 Task: Check the data of "Average duration".
Action: Mouse moved to (14, 224)
Screenshot: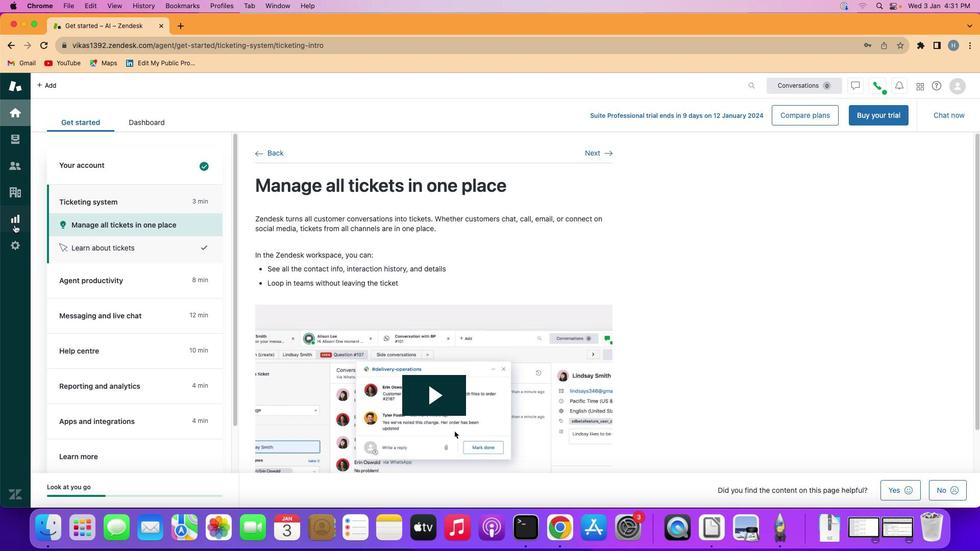 
Action: Mouse pressed left at (14, 224)
Screenshot: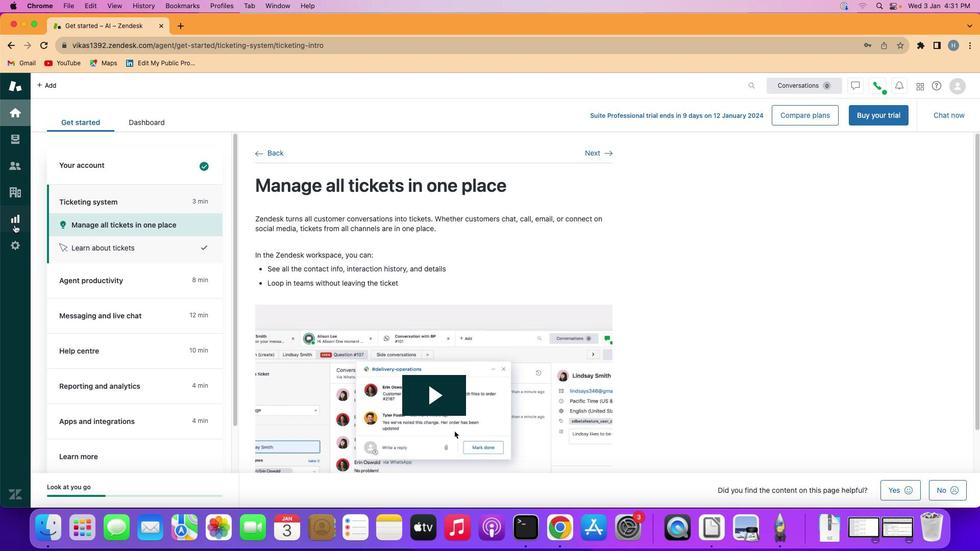 
Action: Mouse moved to (245, 138)
Screenshot: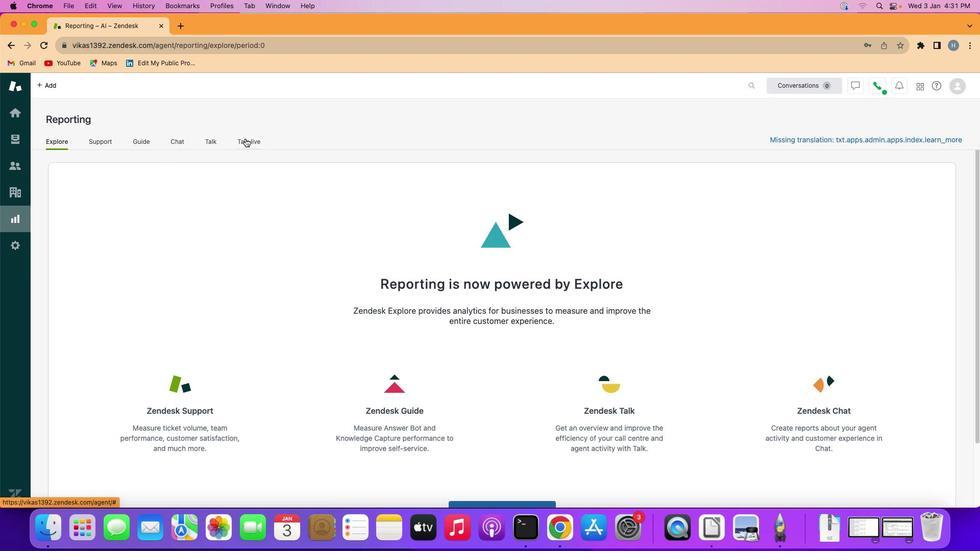 
Action: Mouse pressed left at (245, 138)
Screenshot: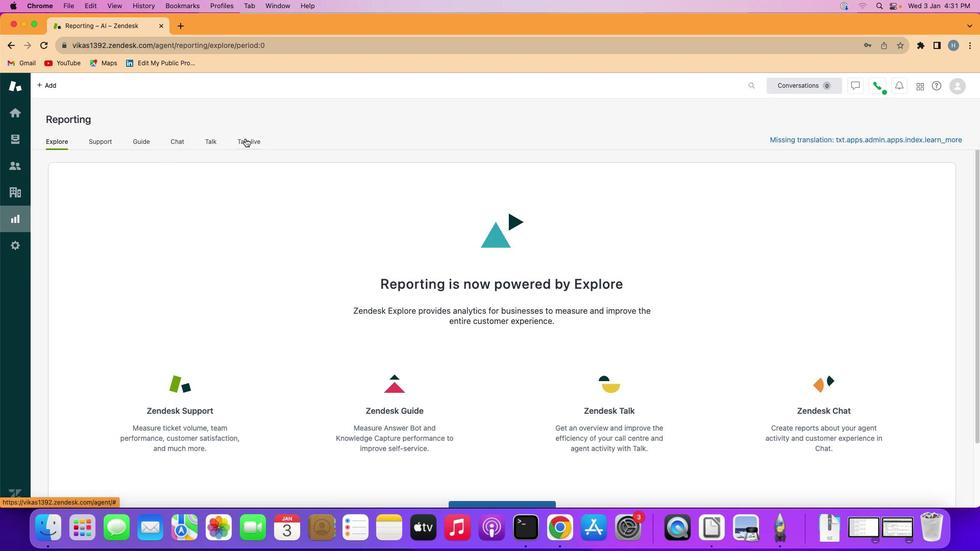 
Action: Mouse moved to (287, 335)
Screenshot: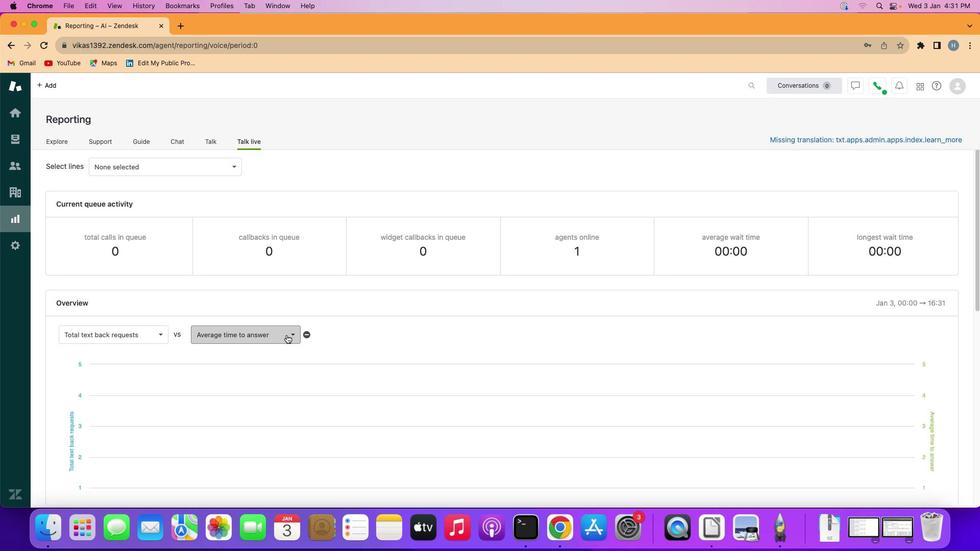 
Action: Mouse pressed left at (287, 335)
Screenshot: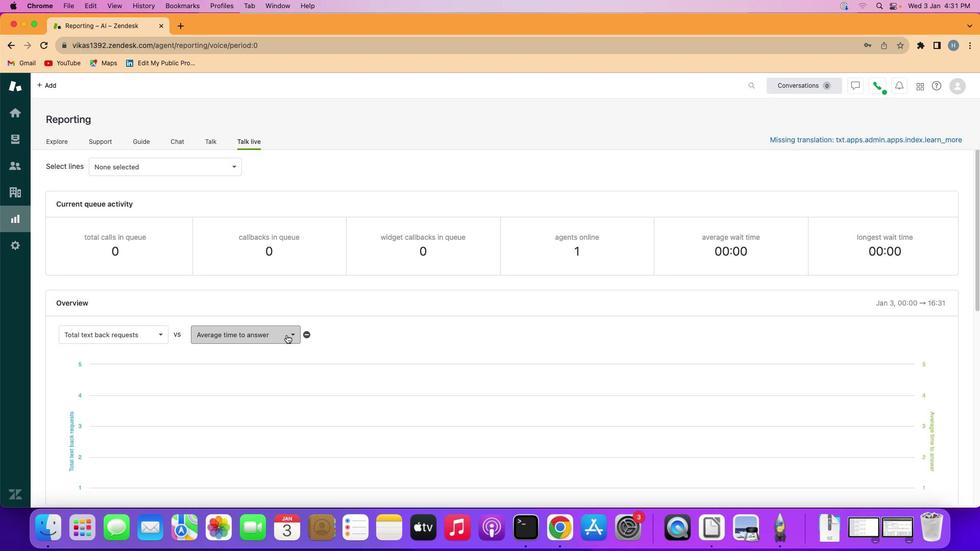 
Action: Mouse moved to (260, 438)
Screenshot: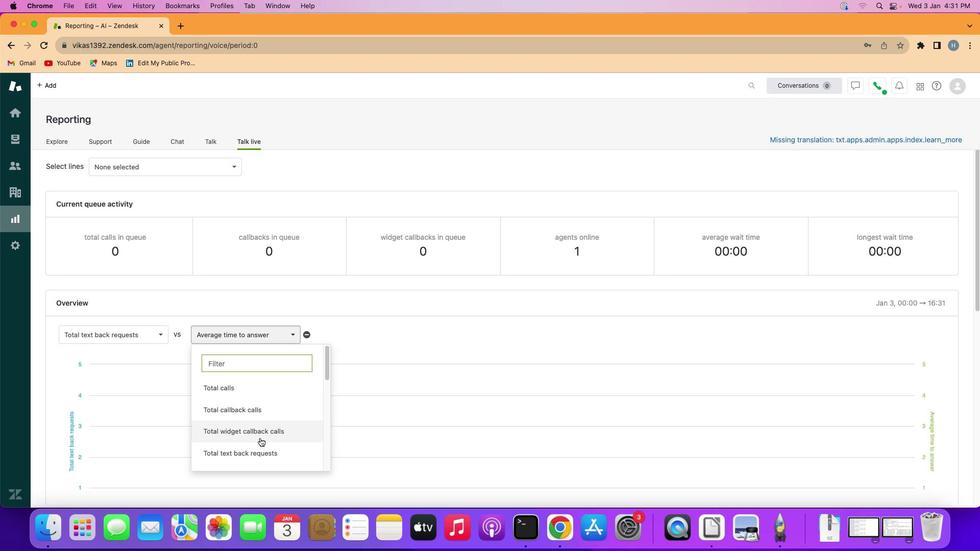 
Action: Mouse scrolled (260, 438) with delta (0, 0)
Screenshot: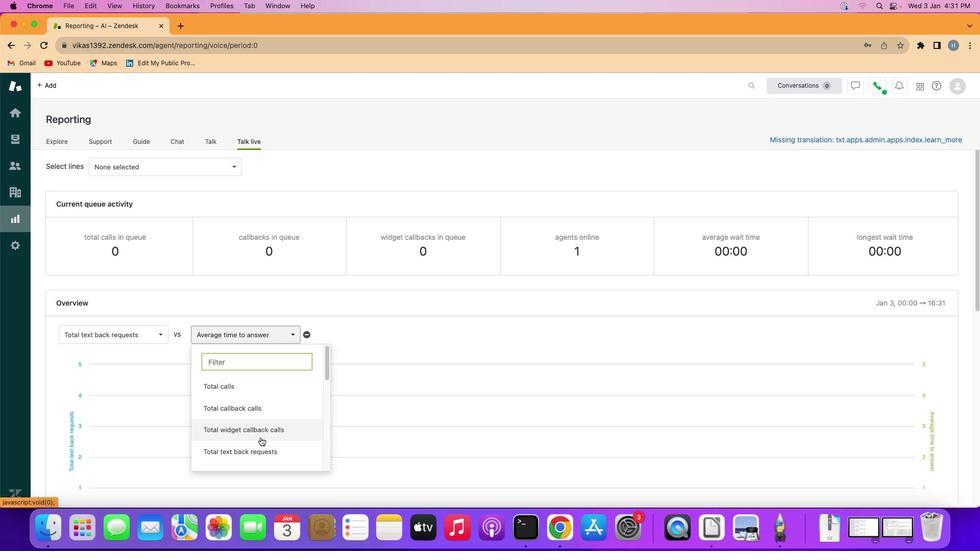 
Action: Mouse moved to (260, 437)
Screenshot: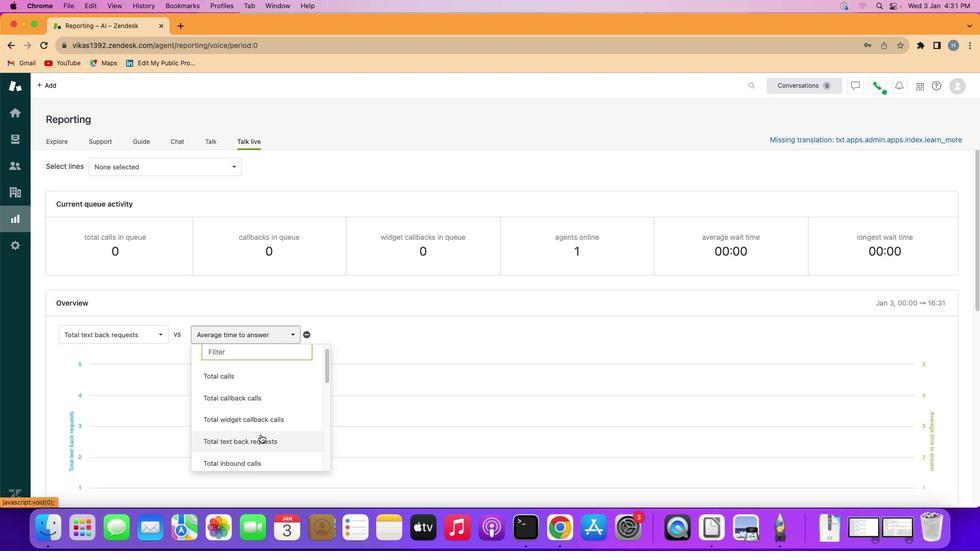 
Action: Mouse scrolled (260, 437) with delta (0, 0)
Screenshot: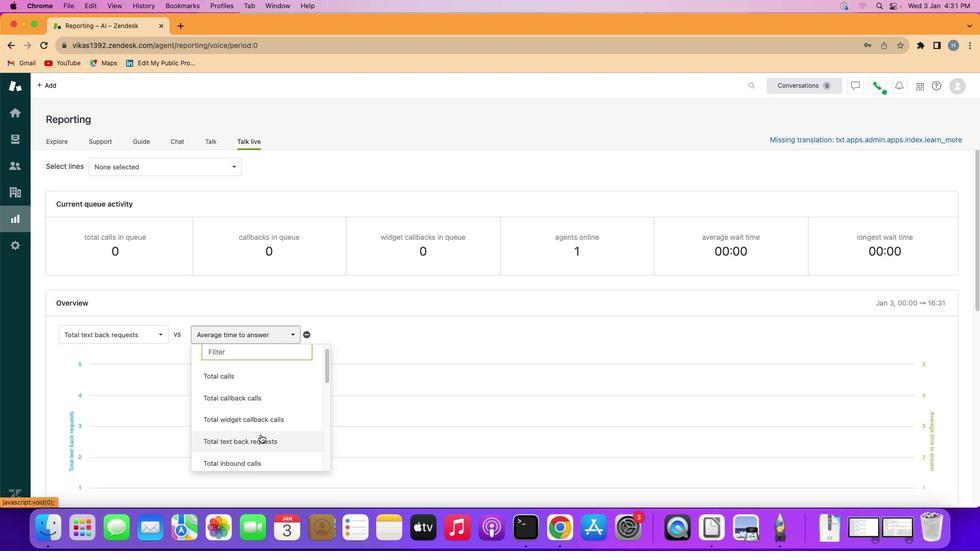 
Action: Mouse moved to (260, 436)
Screenshot: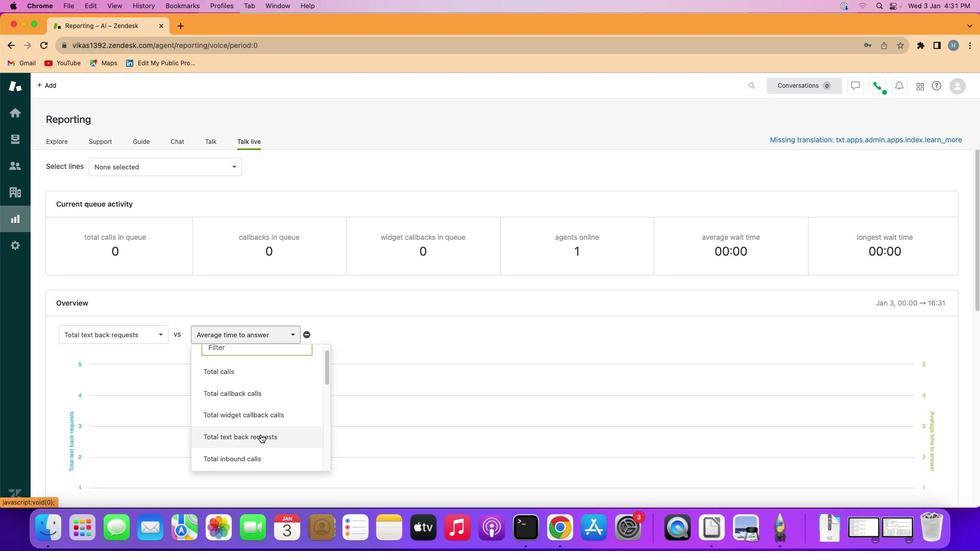 
Action: Mouse scrolled (260, 436) with delta (0, 0)
Screenshot: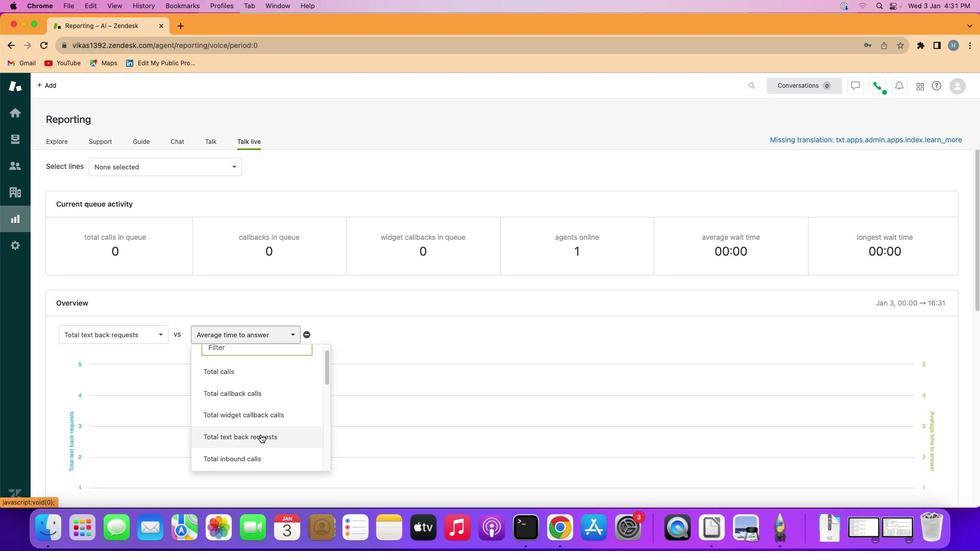 
Action: Mouse moved to (260, 435)
Screenshot: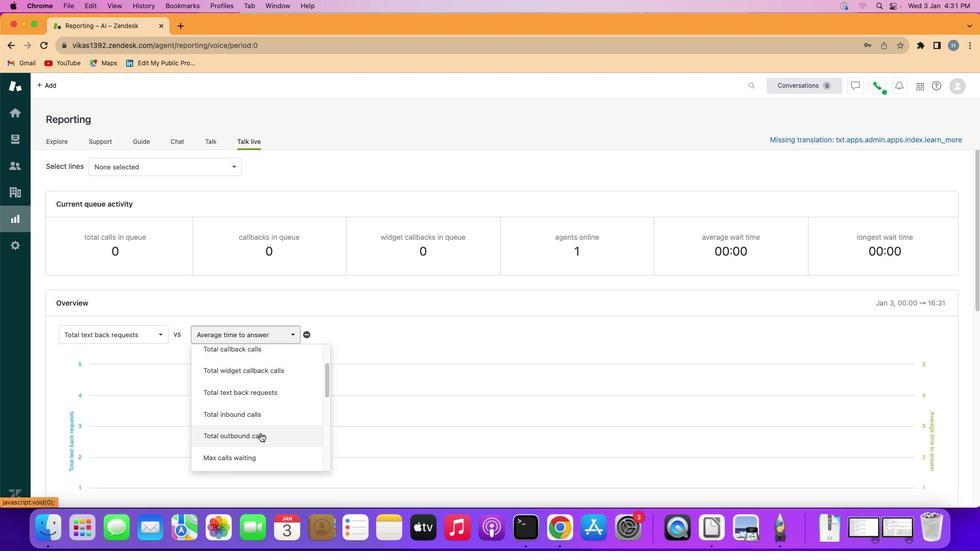 
Action: Mouse scrolled (260, 435) with delta (0, 0)
Screenshot: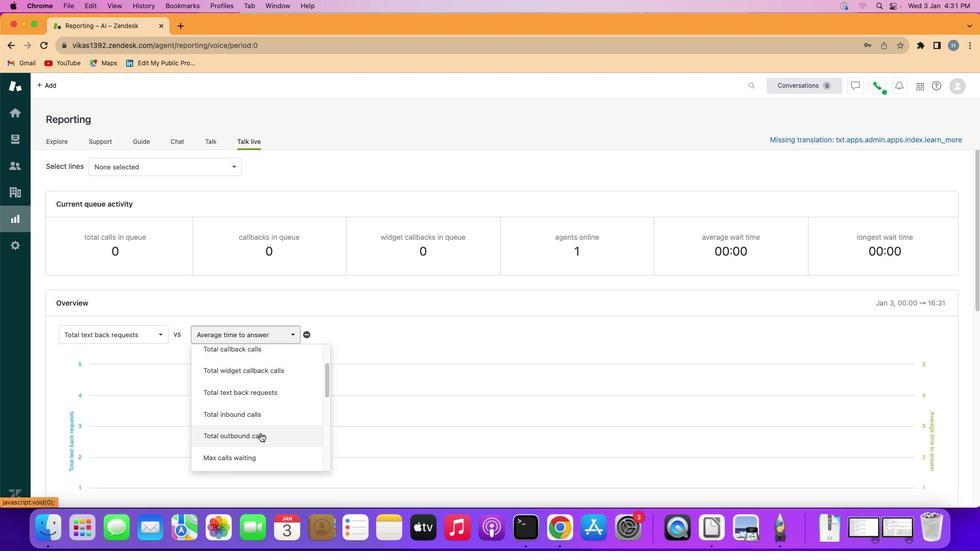 
Action: Mouse moved to (260, 434)
Screenshot: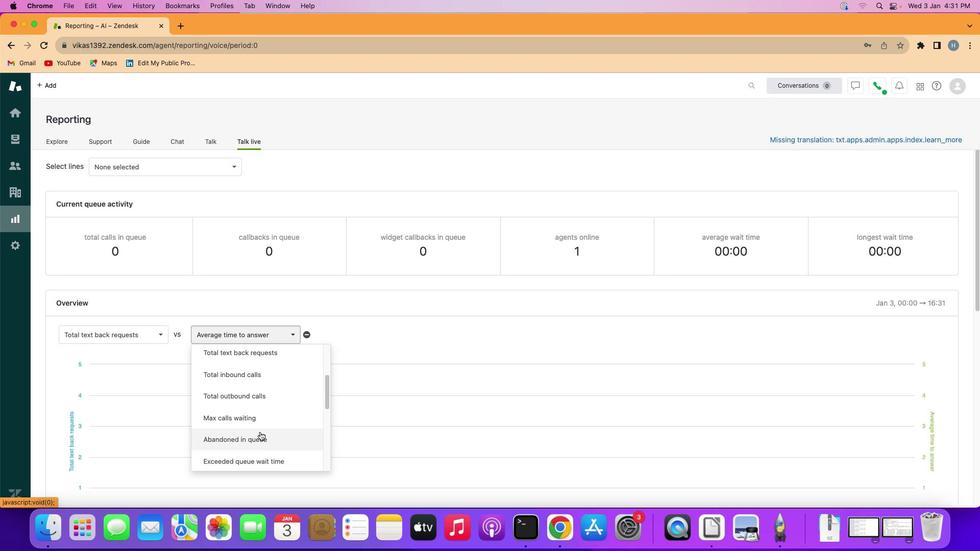 
Action: Mouse scrolled (260, 434) with delta (0, -1)
Screenshot: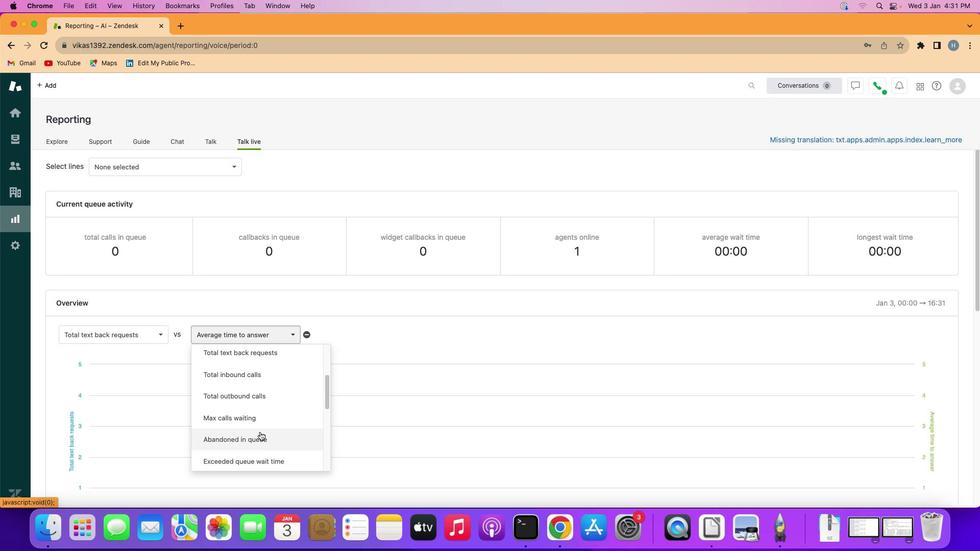 
Action: Mouse moved to (260, 430)
Screenshot: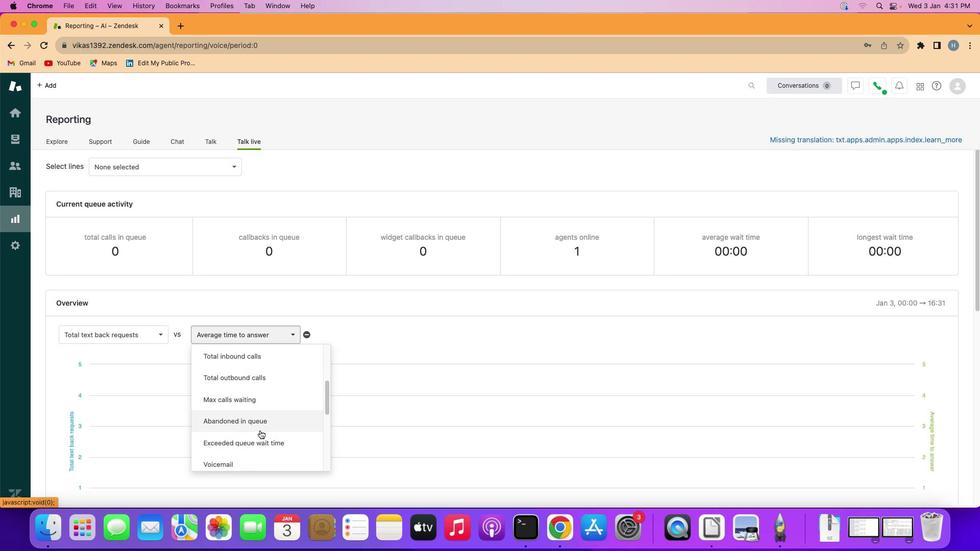 
Action: Mouse scrolled (260, 430) with delta (0, 0)
Screenshot: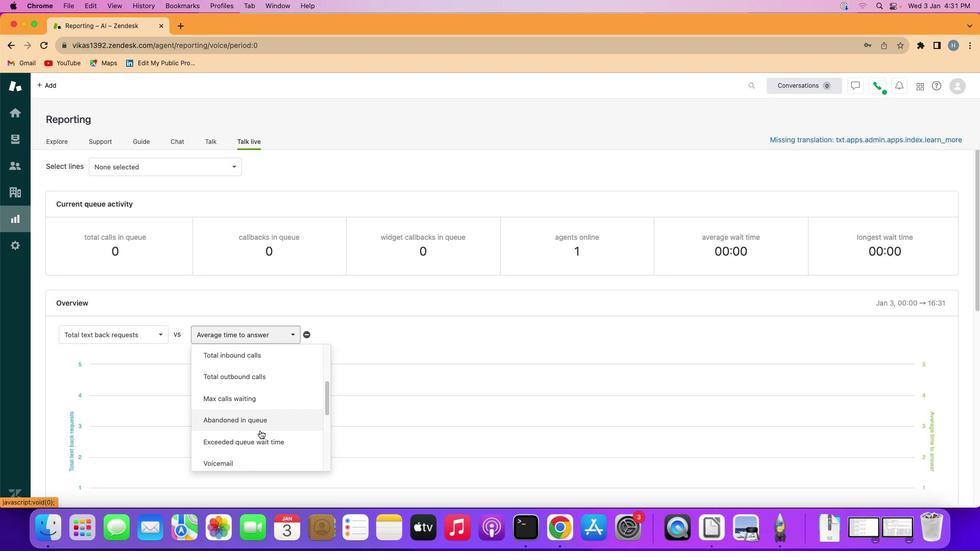 
Action: Mouse scrolled (260, 430) with delta (0, 0)
Screenshot: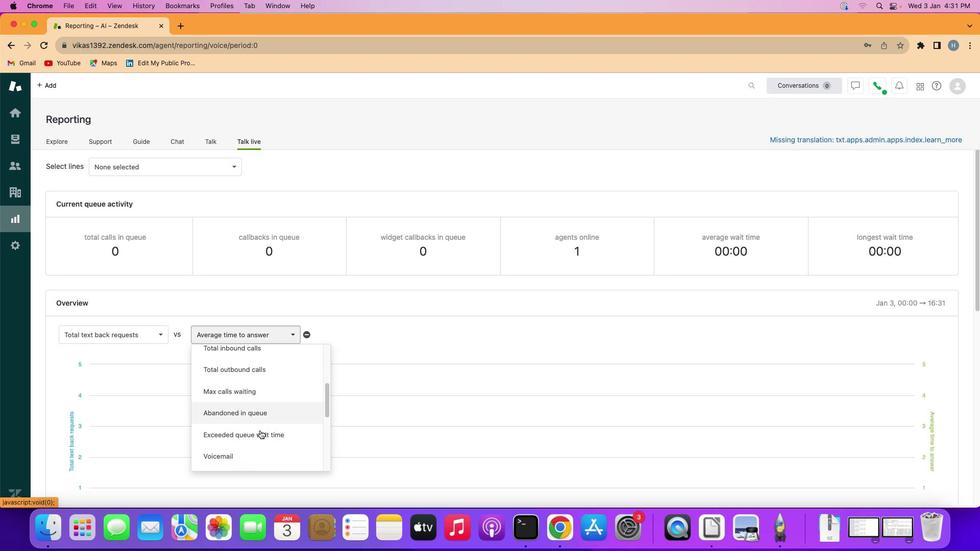 
Action: Mouse scrolled (260, 430) with delta (0, 0)
Screenshot: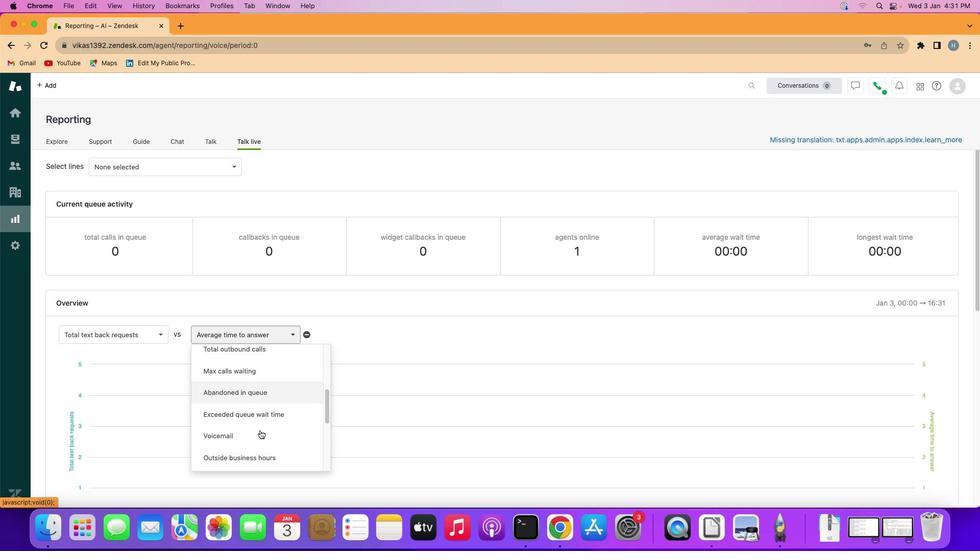 
Action: Mouse scrolled (260, 430) with delta (0, 0)
Screenshot: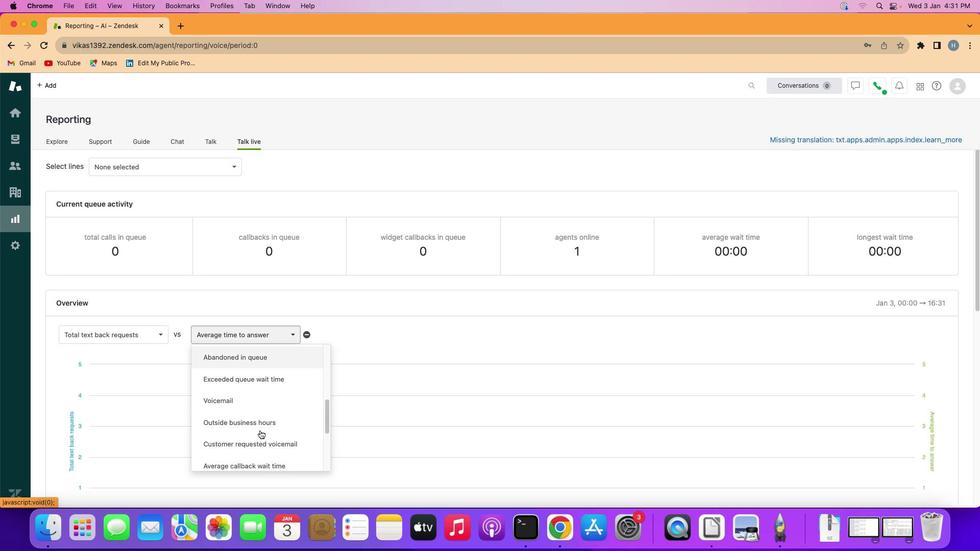 
Action: Mouse scrolled (260, 430) with delta (0, 0)
Screenshot: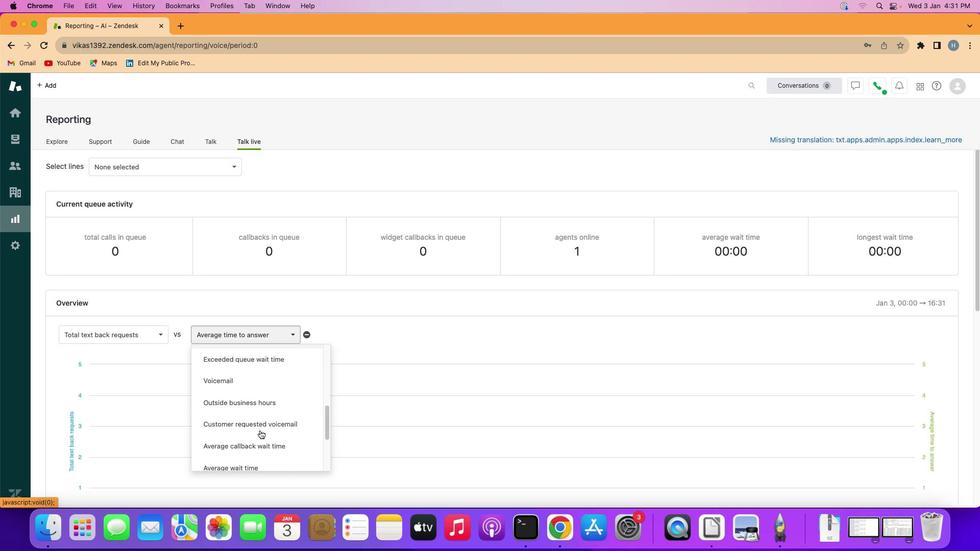 
Action: Mouse scrolled (260, 430) with delta (0, 0)
Screenshot: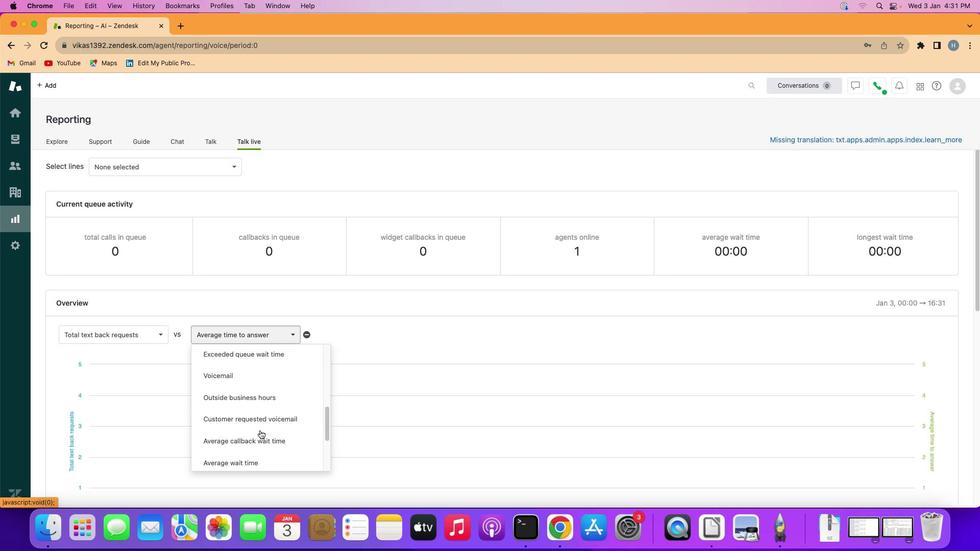 
Action: Mouse scrolled (260, 430) with delta (0, -1)
Screenshot: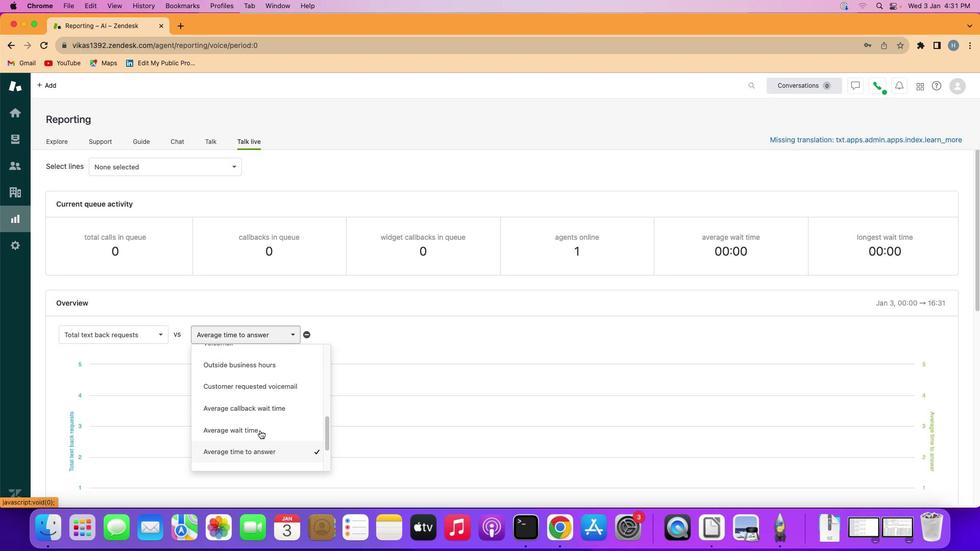 
Action: Mouse scrolled (260, 430) with delta (0, -1)
Screenshot: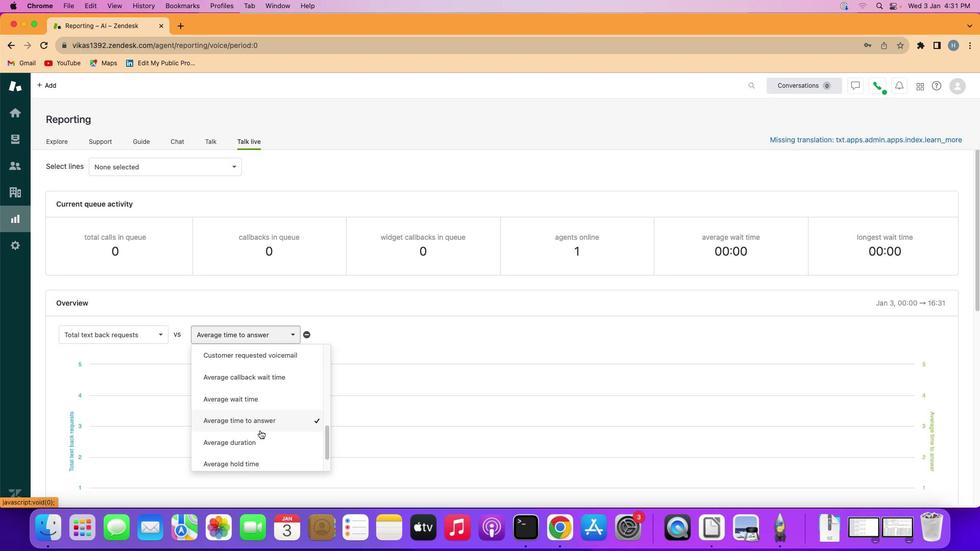 
Action: Mouse moved to (269, 413)
Screenshot: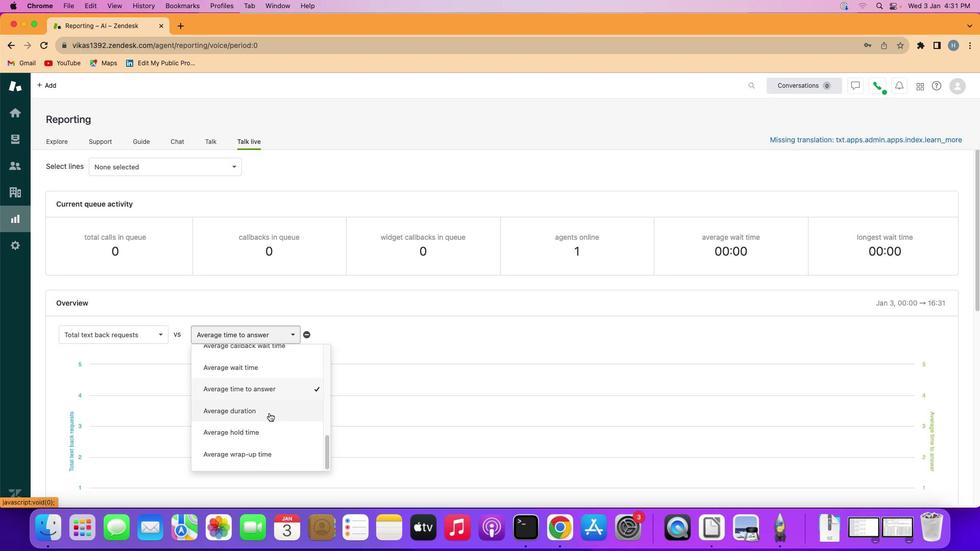 
Action: Mouse pressed left at (269, 413)
Screenshot: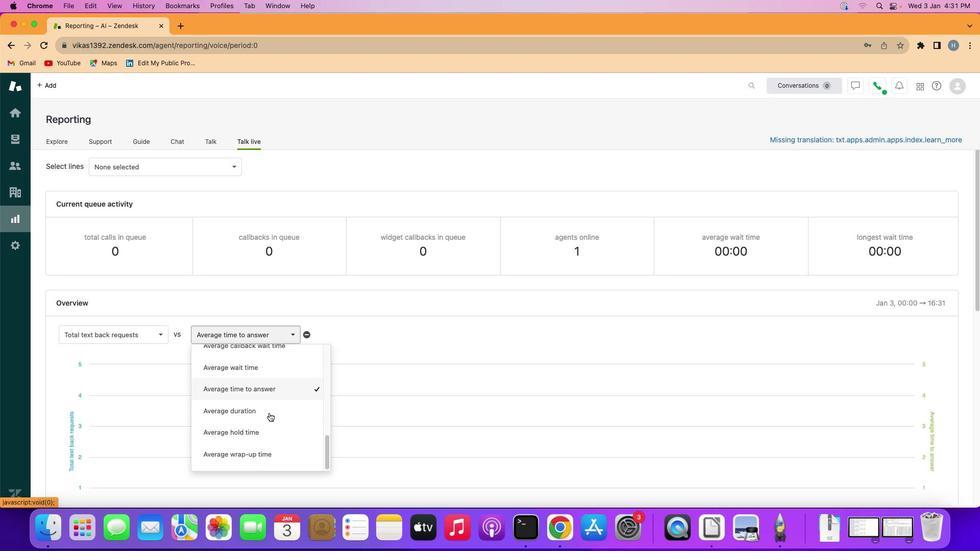
